 Task: In the  document review.odt Download file as 'Rich Text Format' Share this file with 'softage.6@softage.net' Insert the command  Suggesting 
Action: Mouse moved to (282, 363)
Screenshot: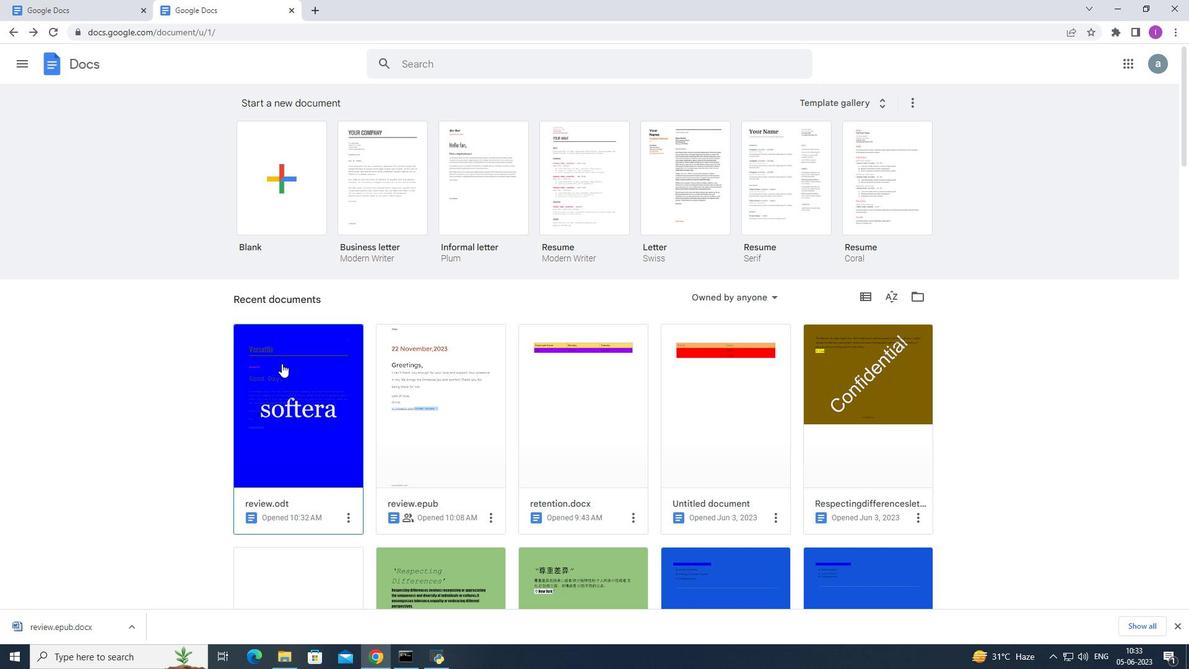 
Action: Mouse pressed left at (282, 363)
Screenshot: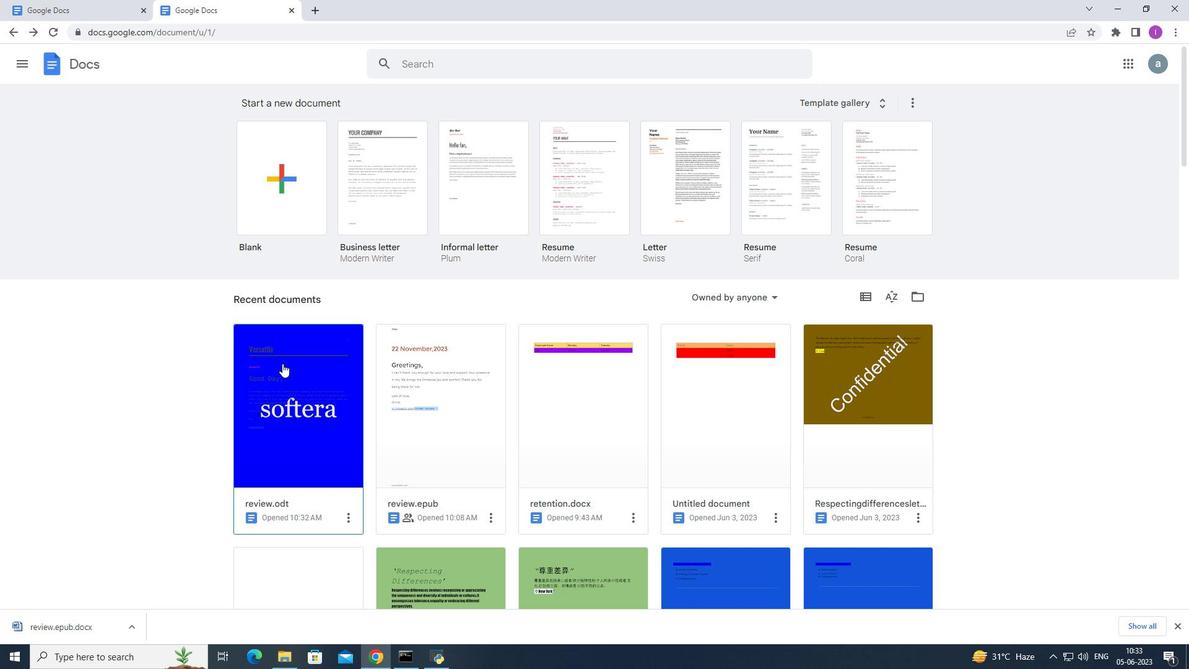 
Action: Mouse moved to (47, 74)
Screenshot: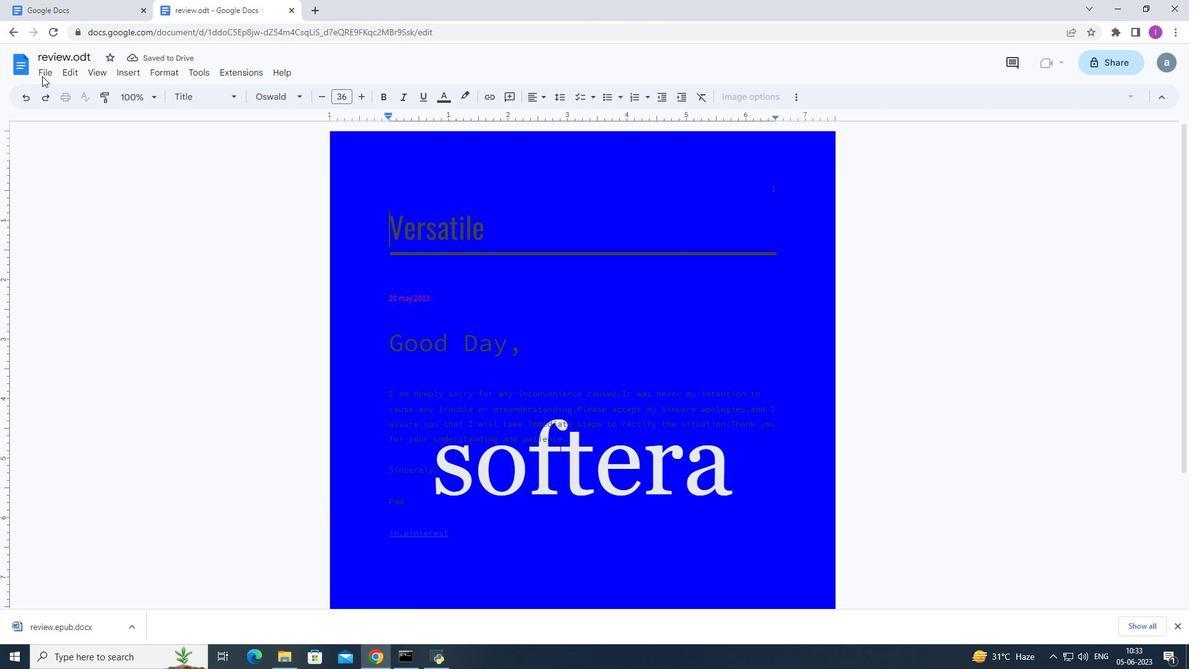 
Action: Mouse pressed left at (47, 74)
Screenshot: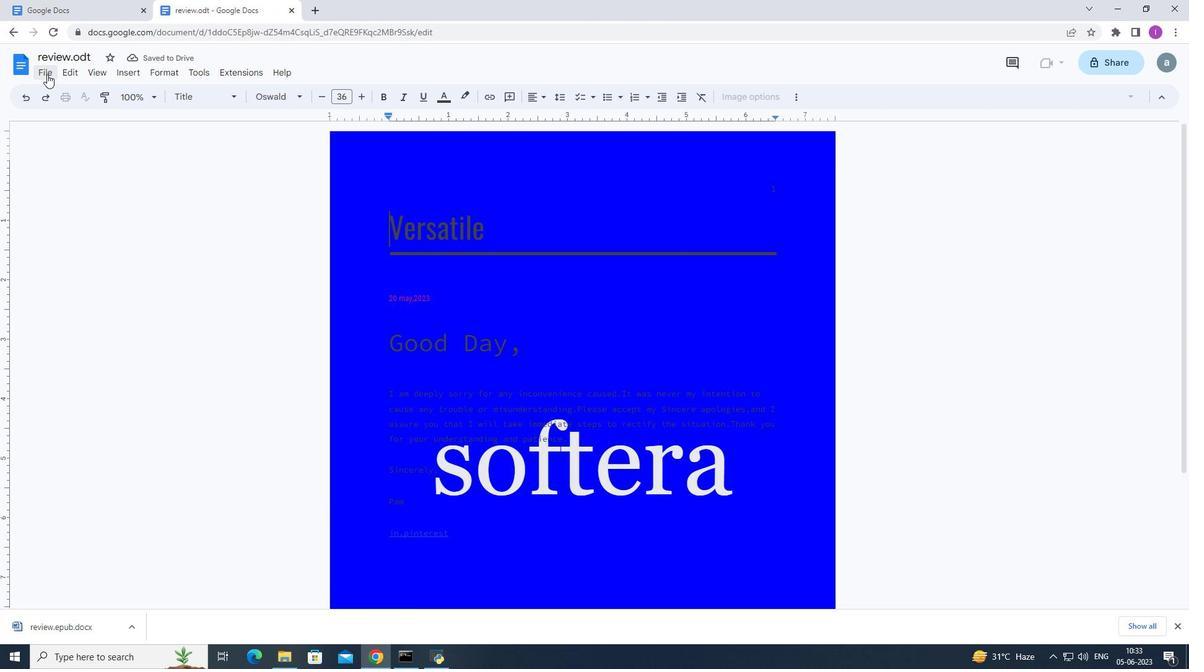 
Action: Mouse moved to (260, 244)
Screenshot: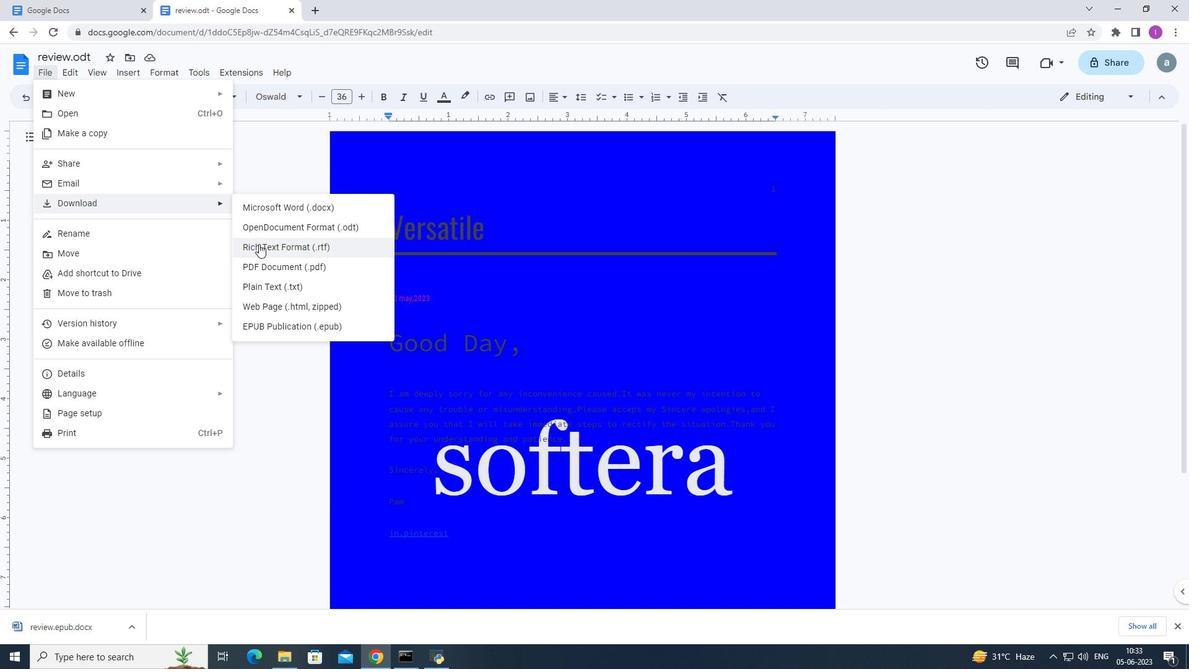 
Action: Mouse pressed left at (259, 244)
Screenshot: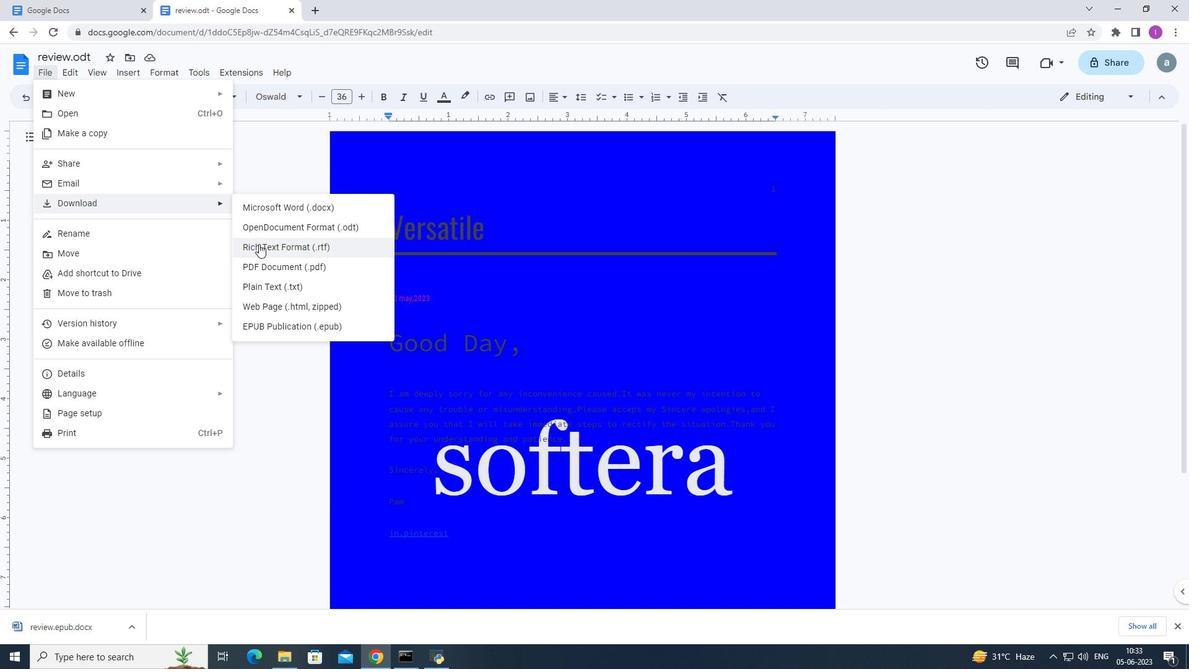 
Action: Mouse moved to (44, 76)
Screenshot: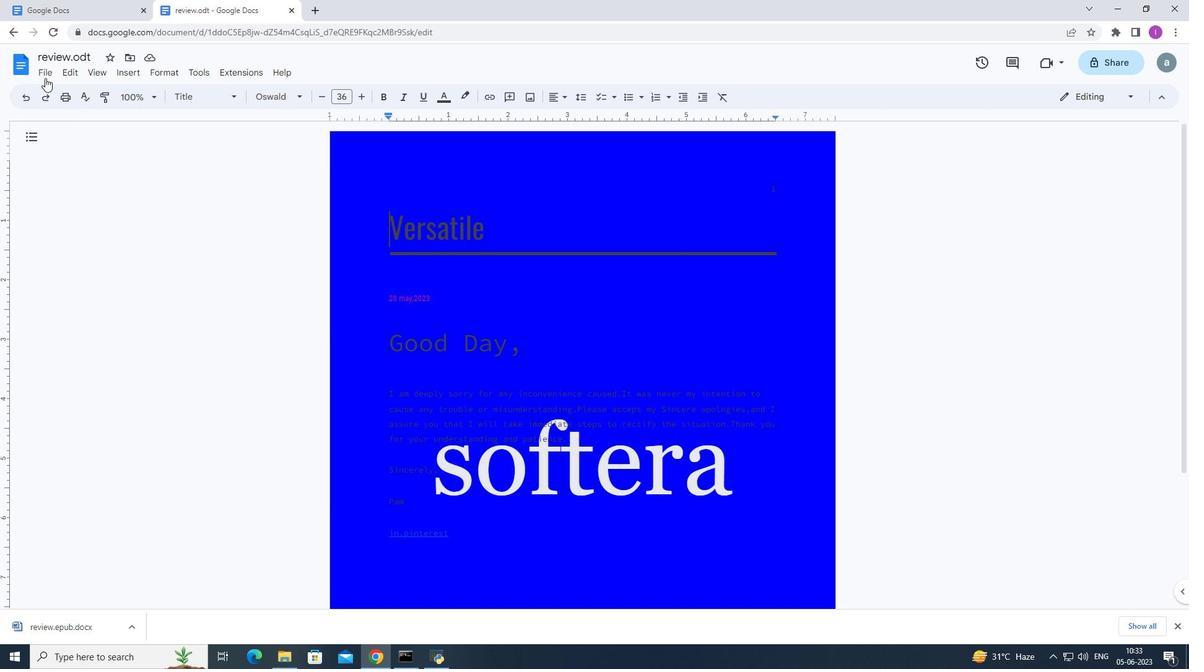 
Action: Mouse pressed left at (44, 76)
Screenshot: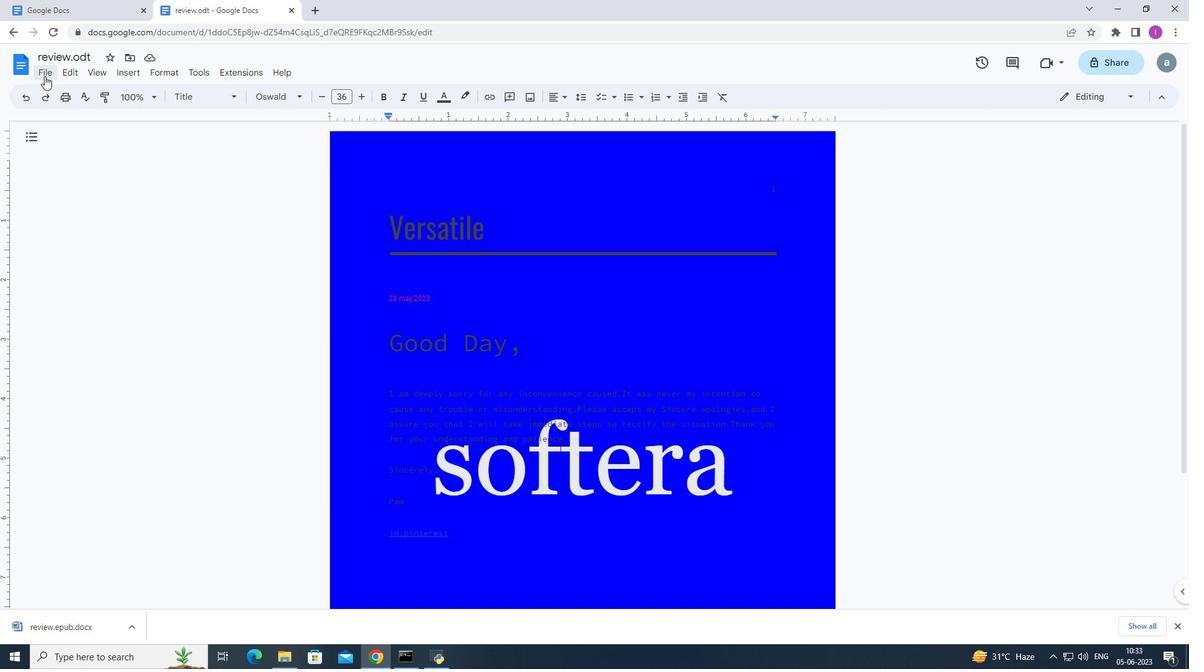 
Action: Mouse moved to (298, 245)
Screenshot: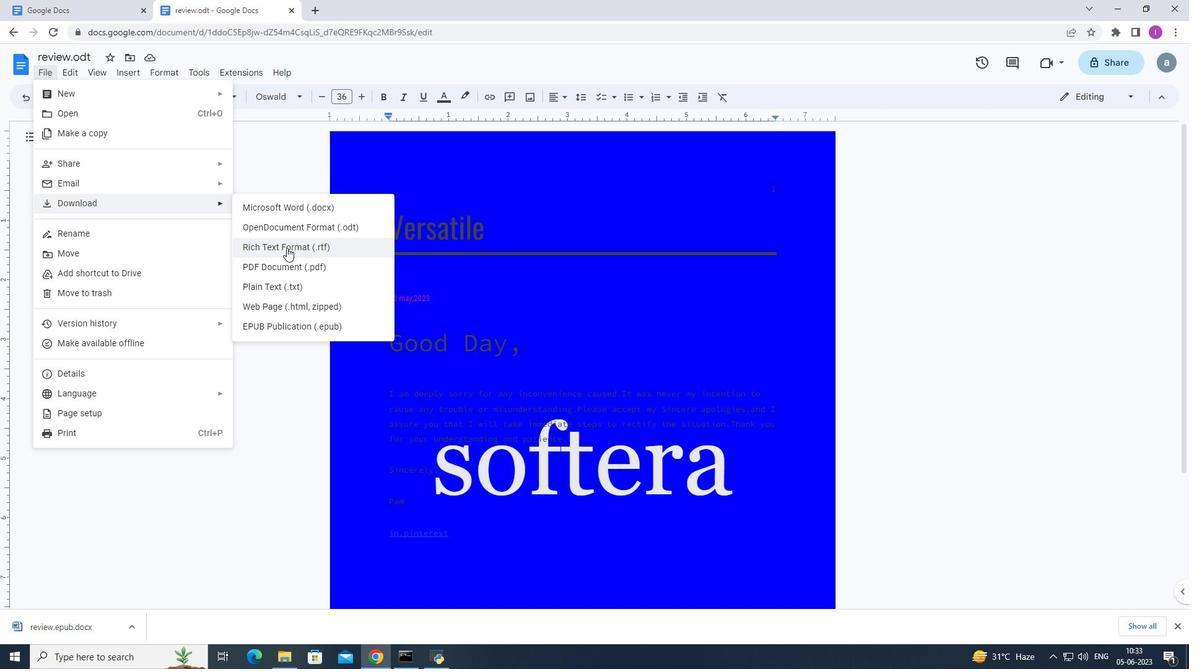 
Action: Mouse pressed left at (298, 245)
Screenshot: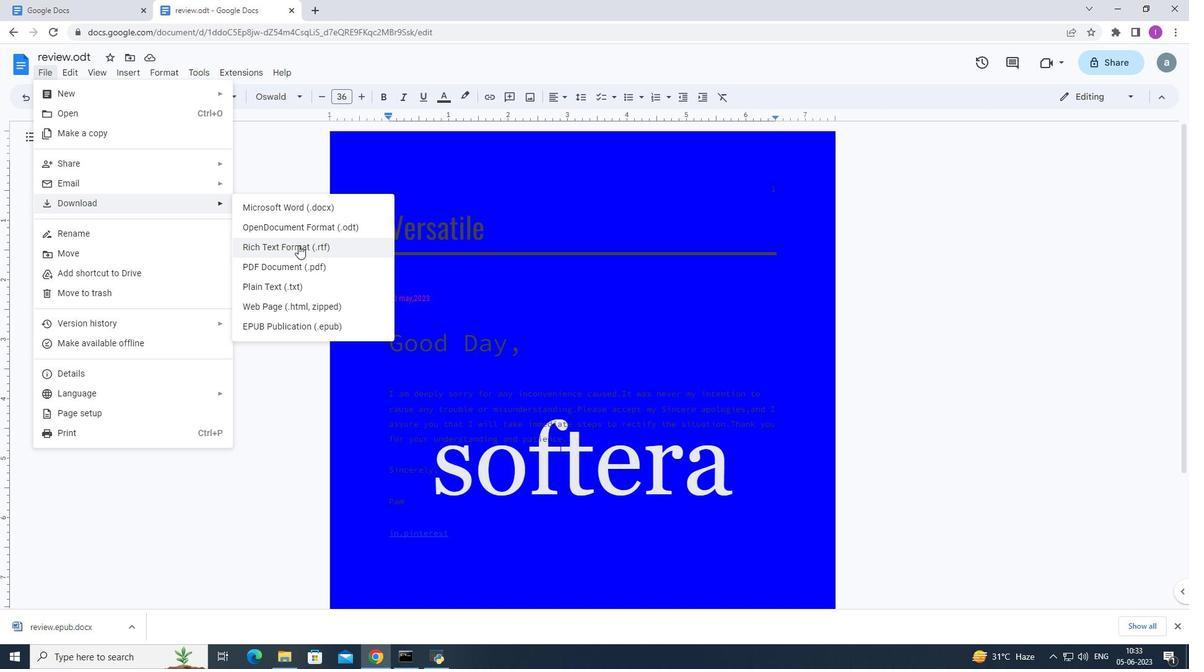 
Action: Mouse moved to (53, 71)
Screenshot: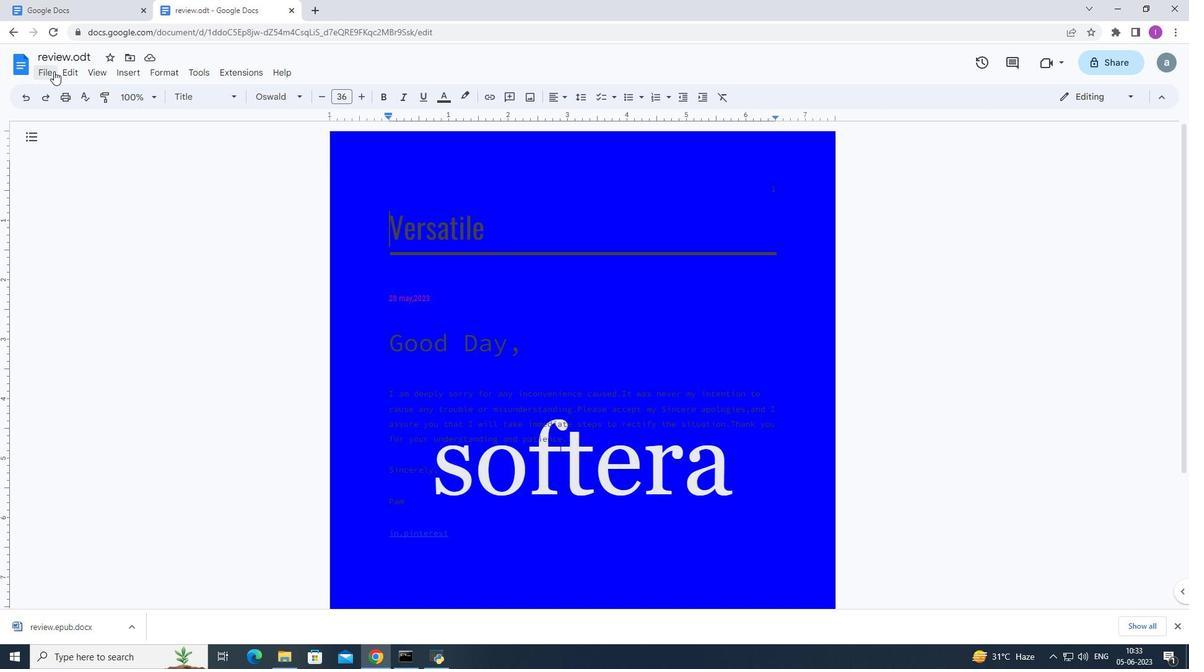 
Action: Mouse pressed left at (53, 71)
Screenshot: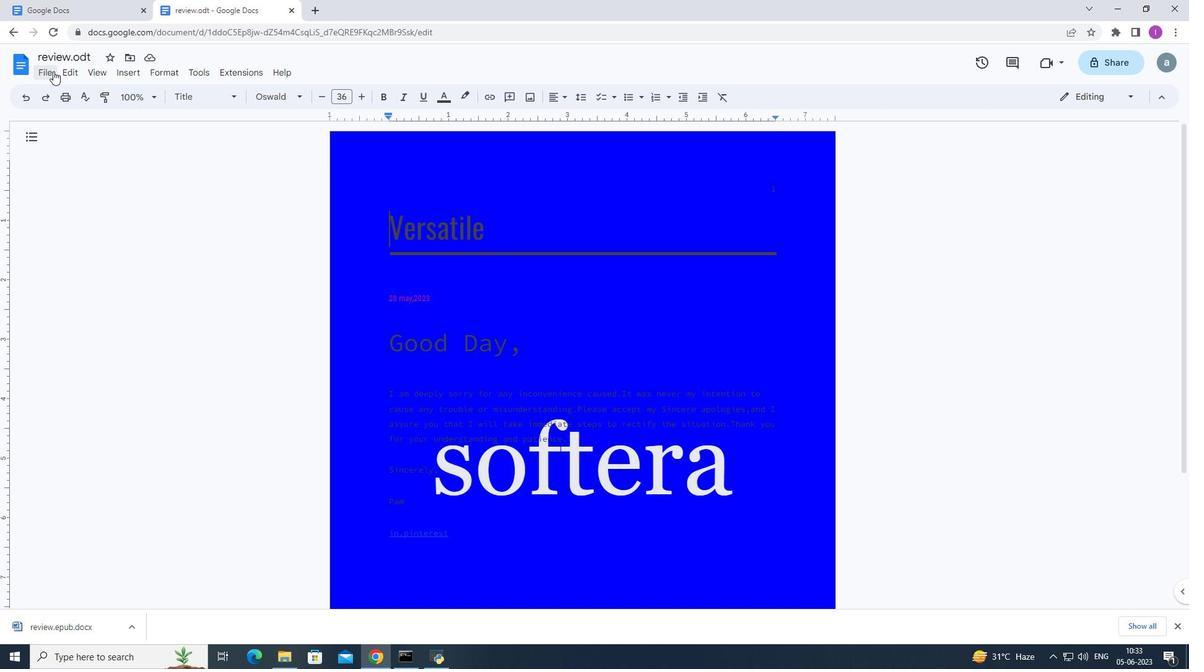 
Action: Mouse moved to (321, 169)
Screenshot: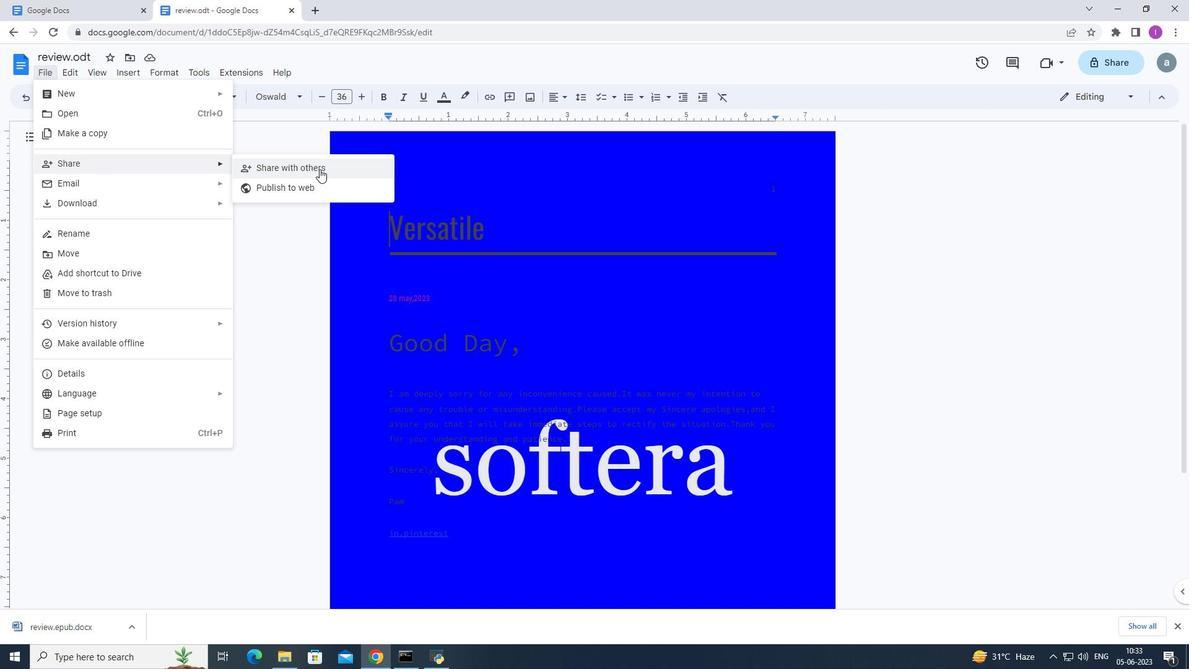 
Action: Mouse pressed left at (321, 169)
Screenshot: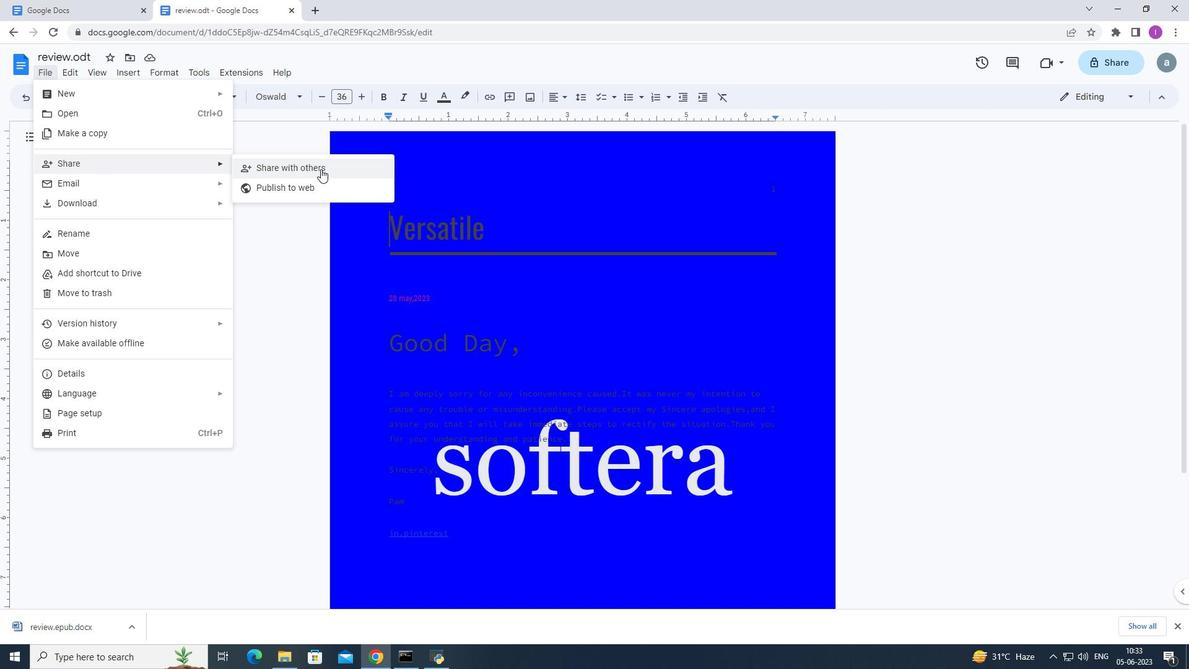 
Action: Mouse moved to (446, 251)
Screenshot: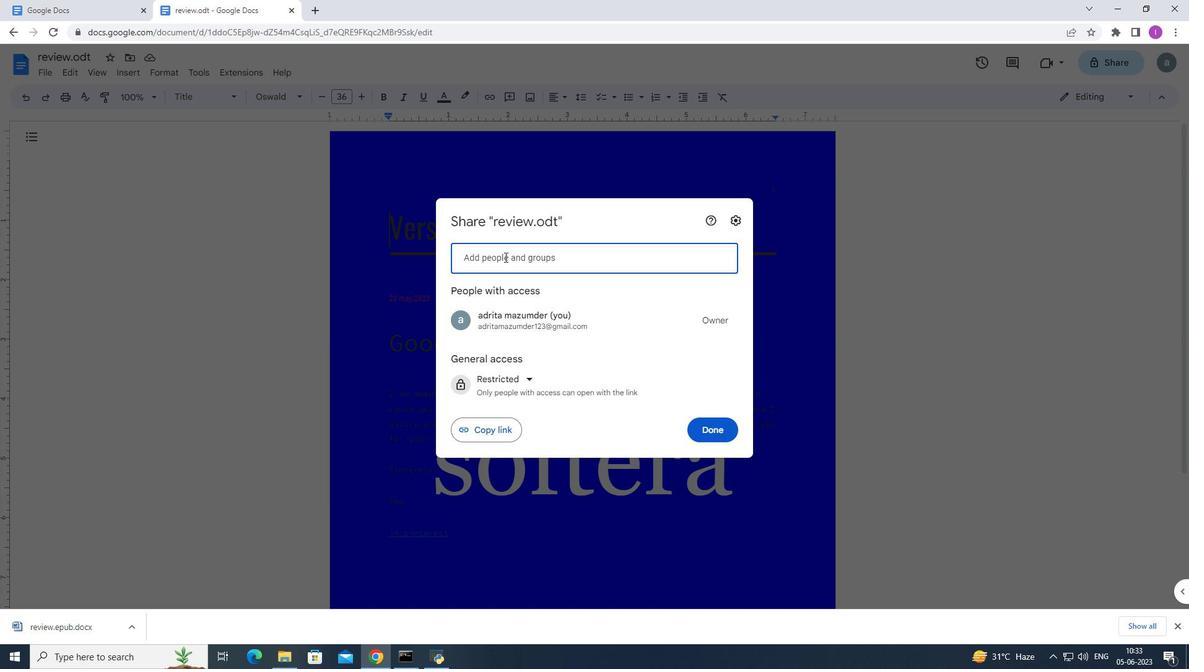 
Action: Key pressed so
Screenshot: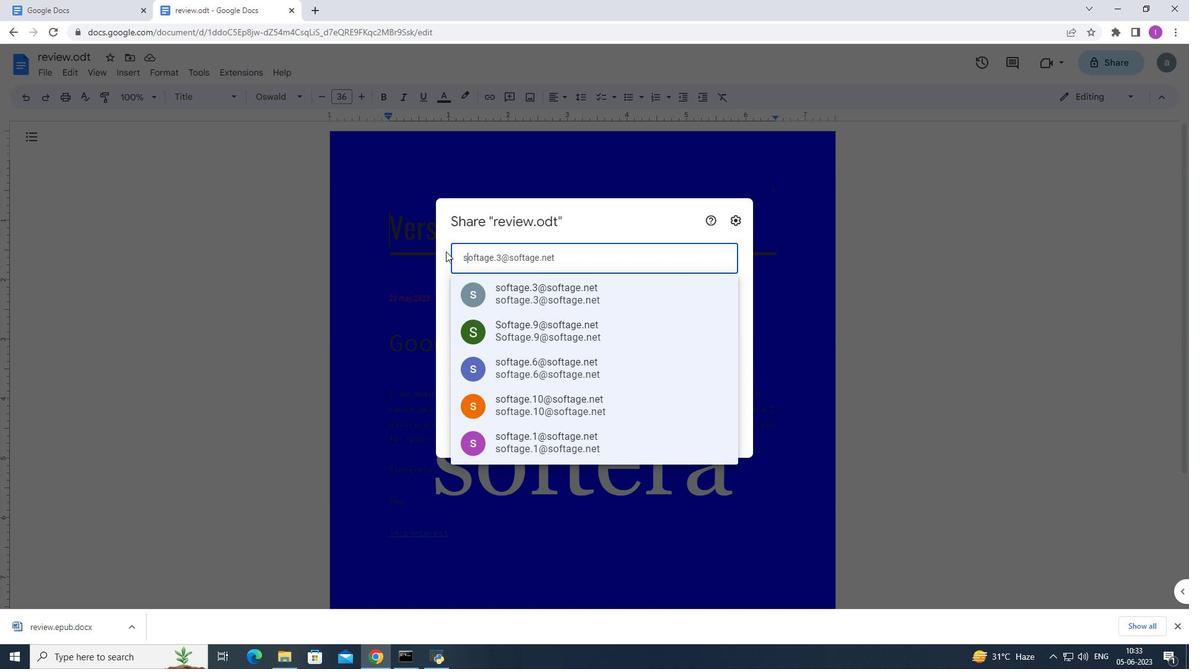 
Action: Mouse moved to (541, 373)
Screenshot: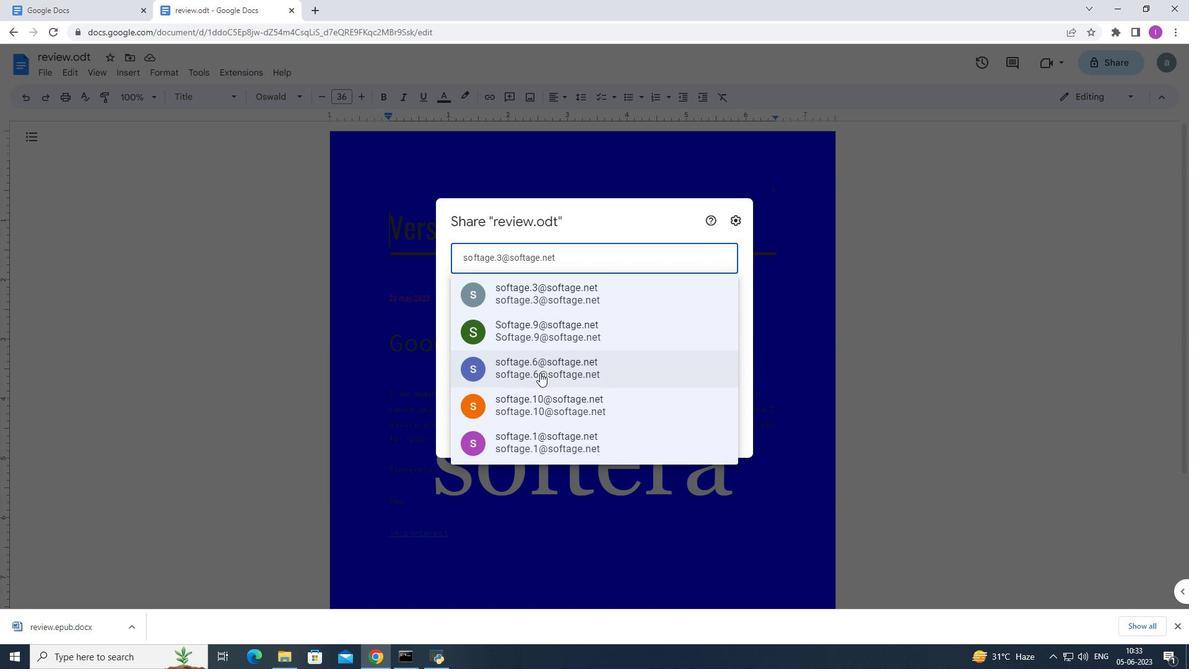 
Action: Mouse pressed left at (541, 373)
Screenshot: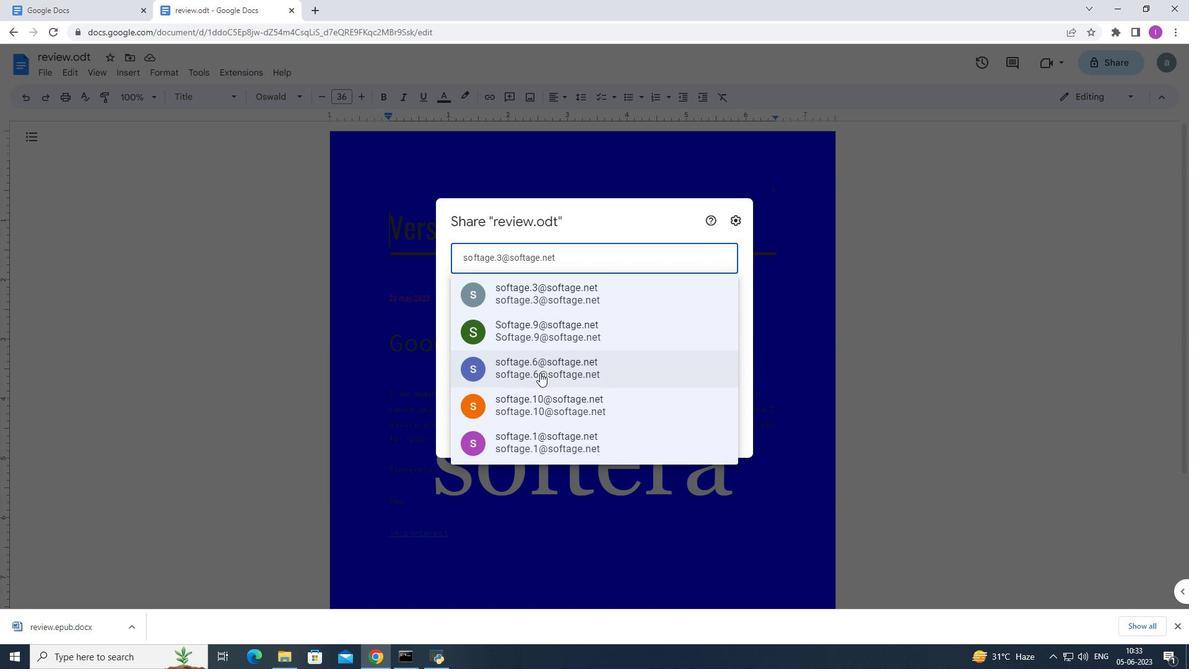 
Action: Mouse moved to (717, 420)
Screenshot: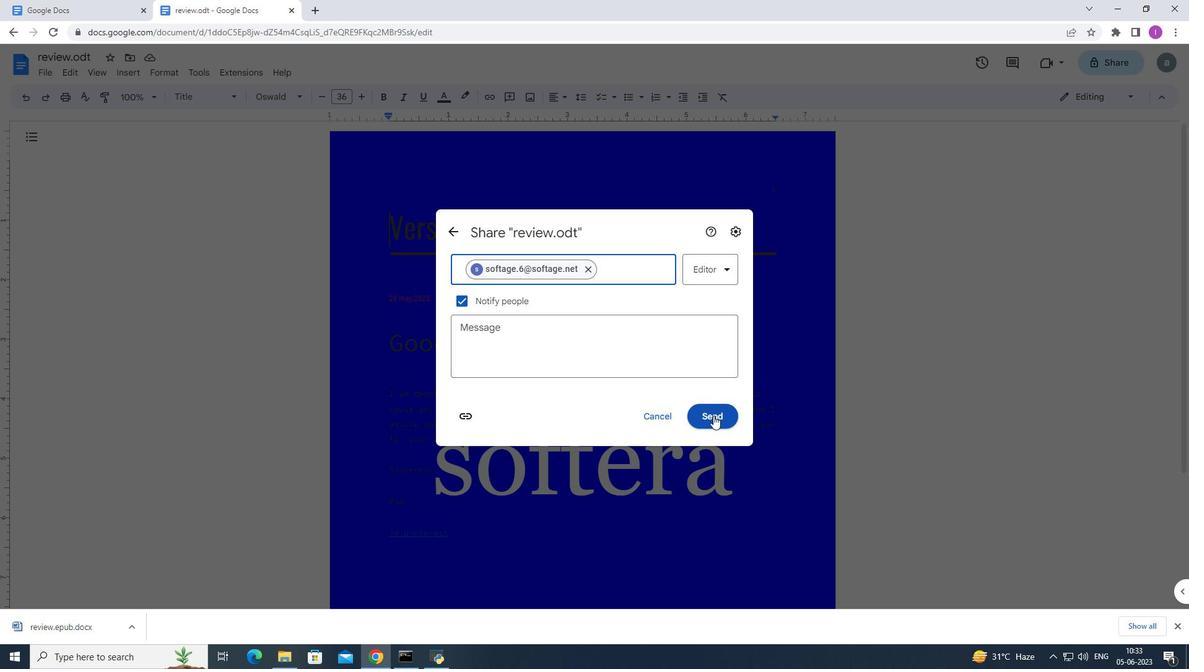 
Action: Mouse pressed left at (717, 420)
Screenshot: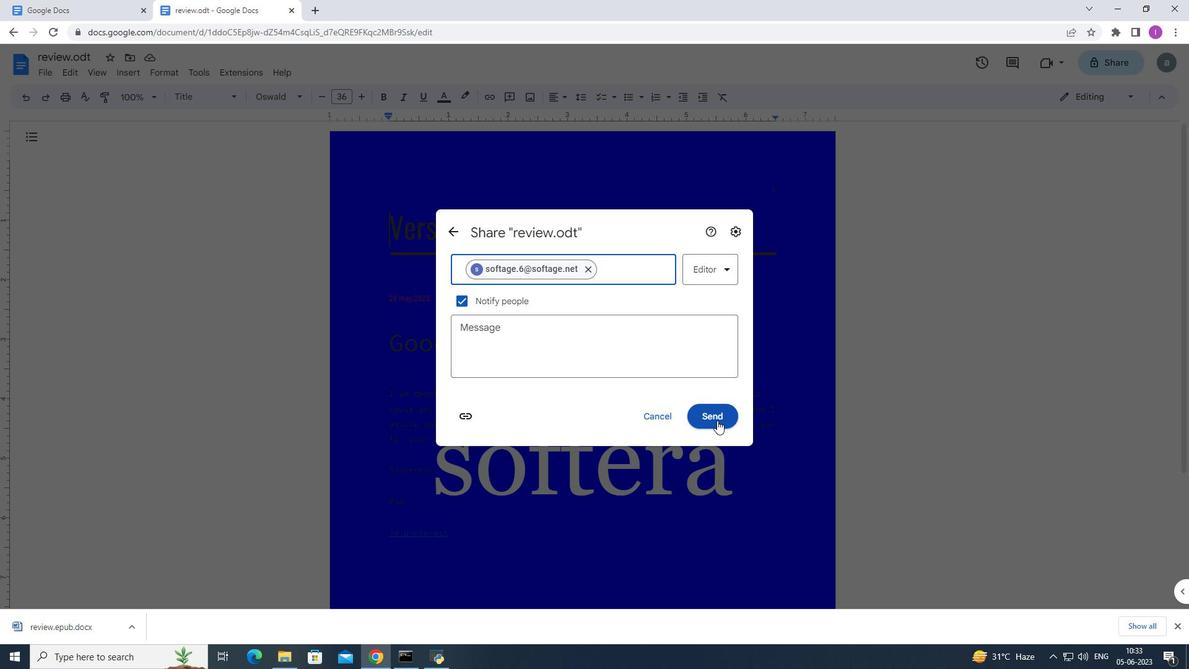 
Action: Mouse moved to (1123, 93)
Screenshot: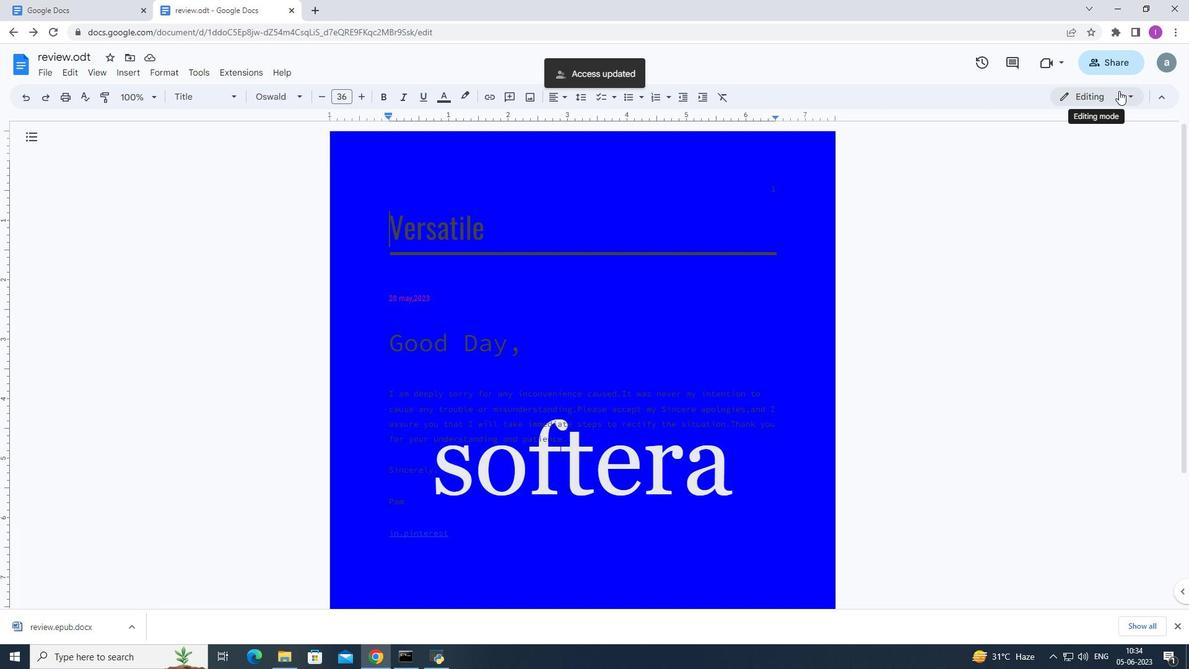 
Action: Mouse pressed left at (1123, 93)
Screenshot: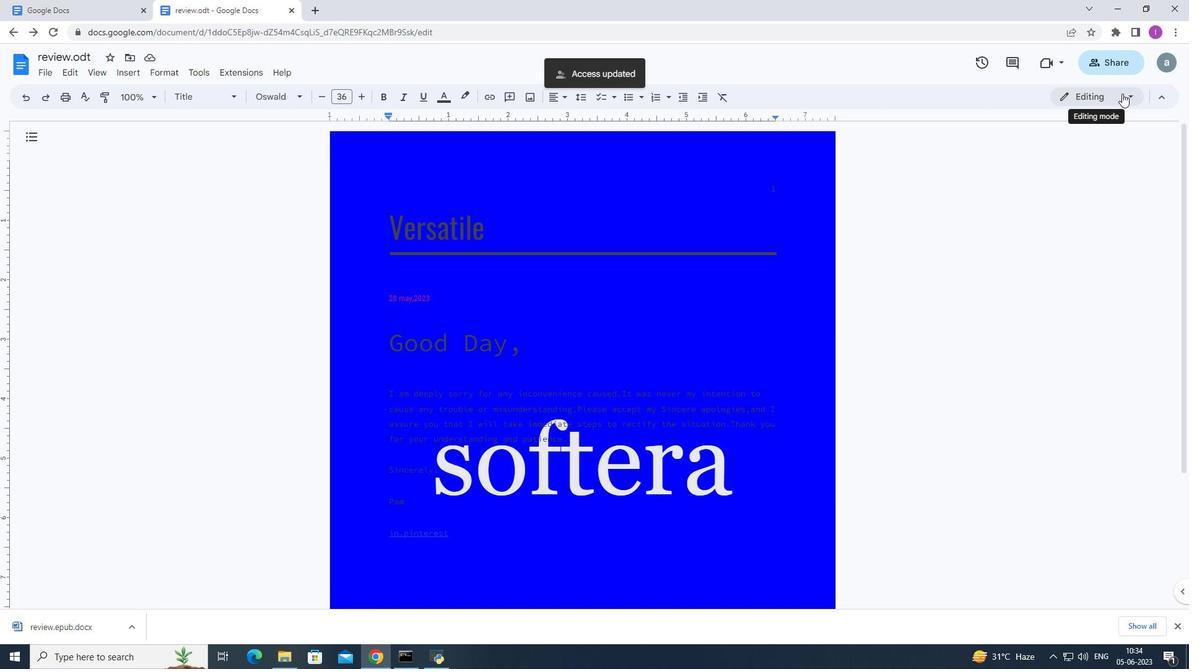 
Action: Mouse moved to (1063, 151)
Screenshot: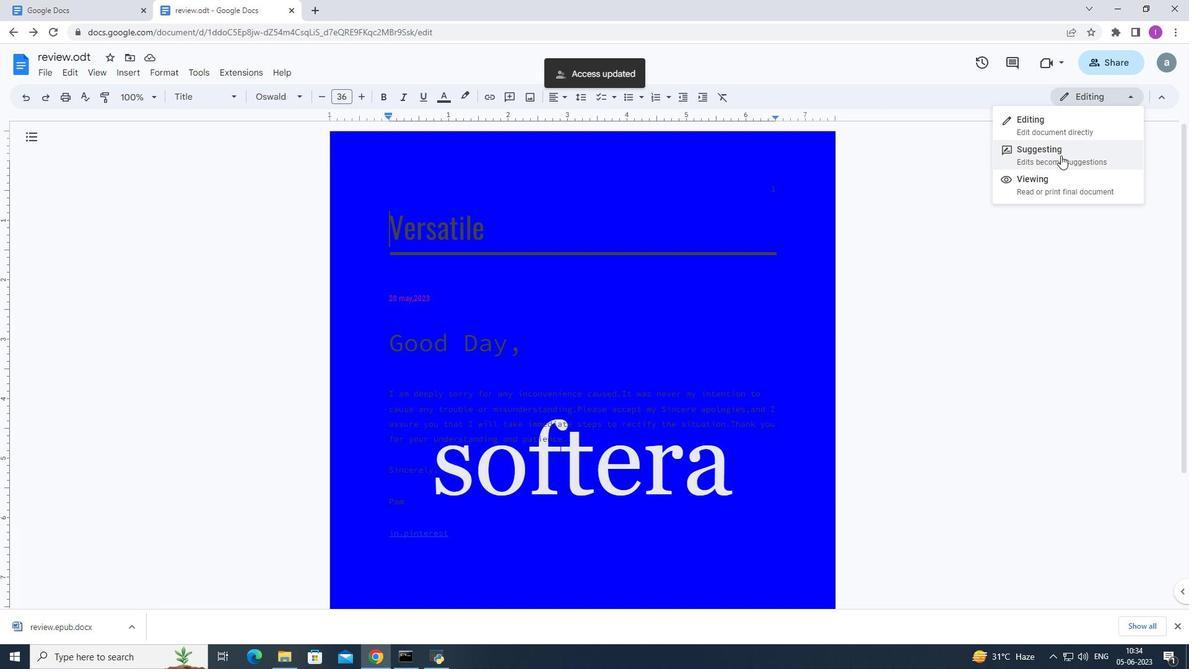 
Action: Mouse pressed left at (1063, 151)
Screenshot: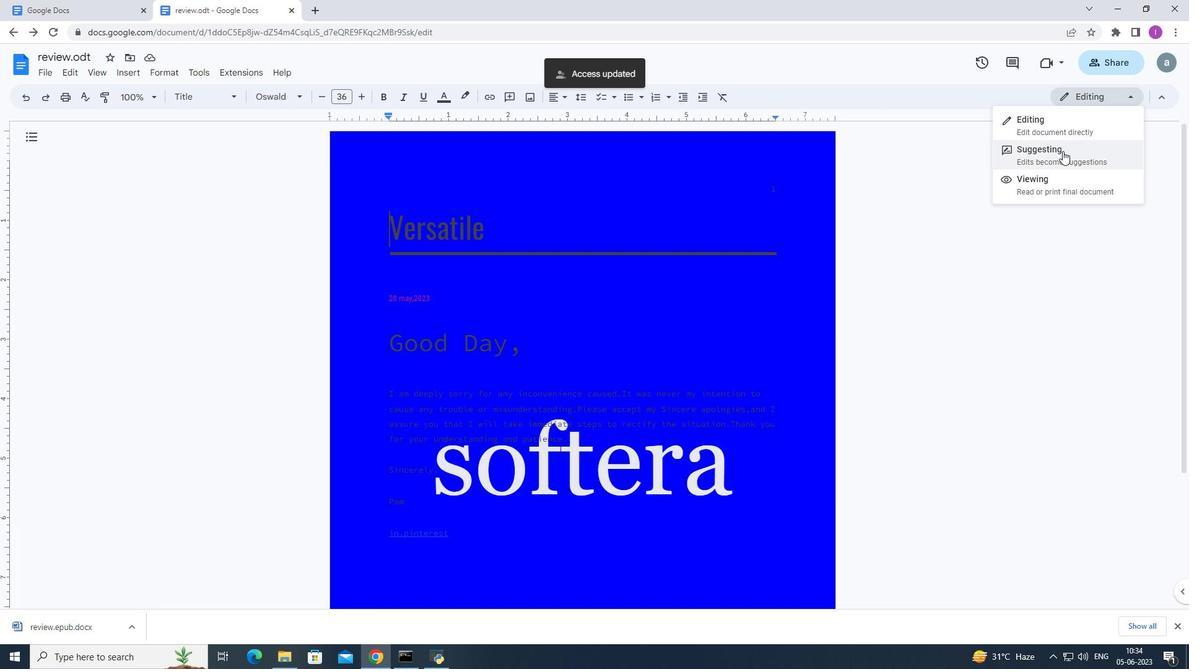 
